 Task: Add in the project TripHive a sprint 'Supernatural'.
Action: Mouse moved to (1308, 626)
Screenshot: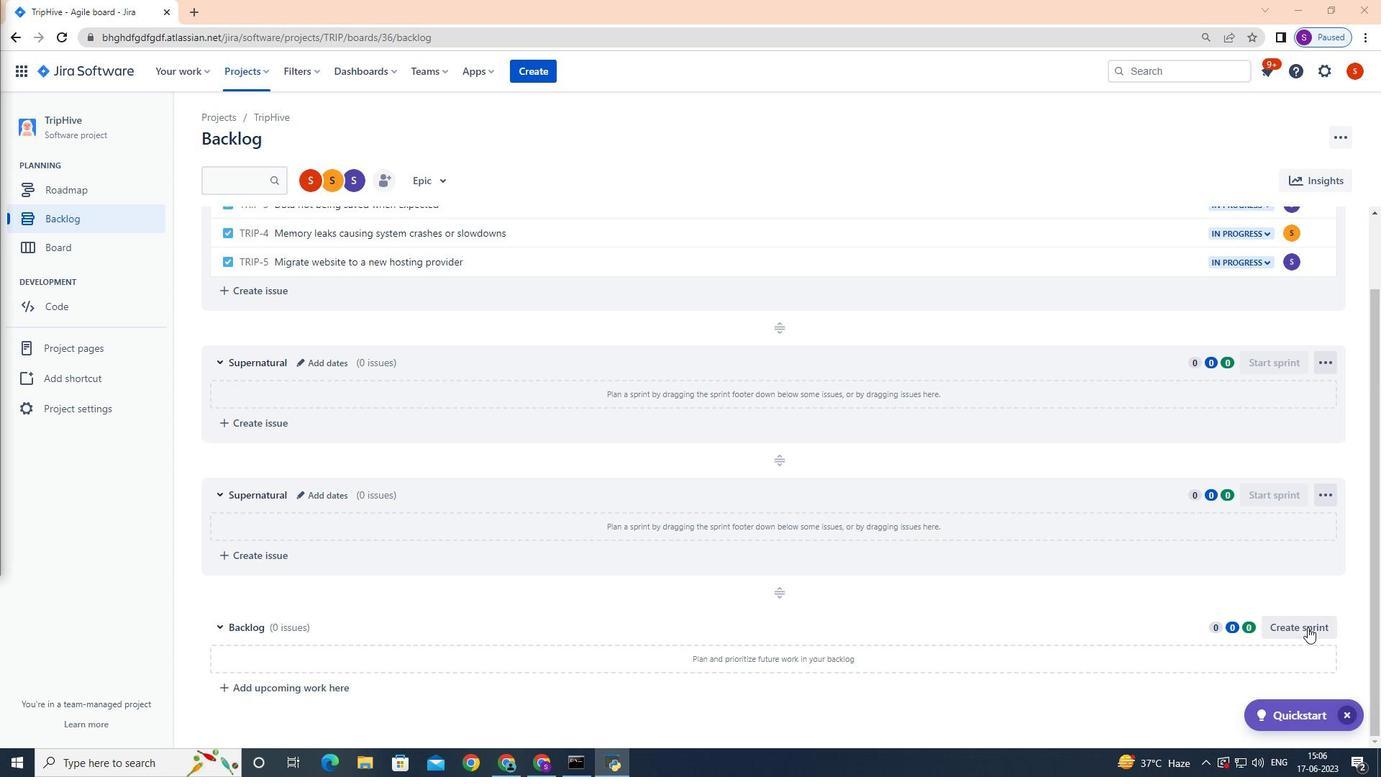 
Action: Mouse pressed left at (1308, 626)
Screenshot: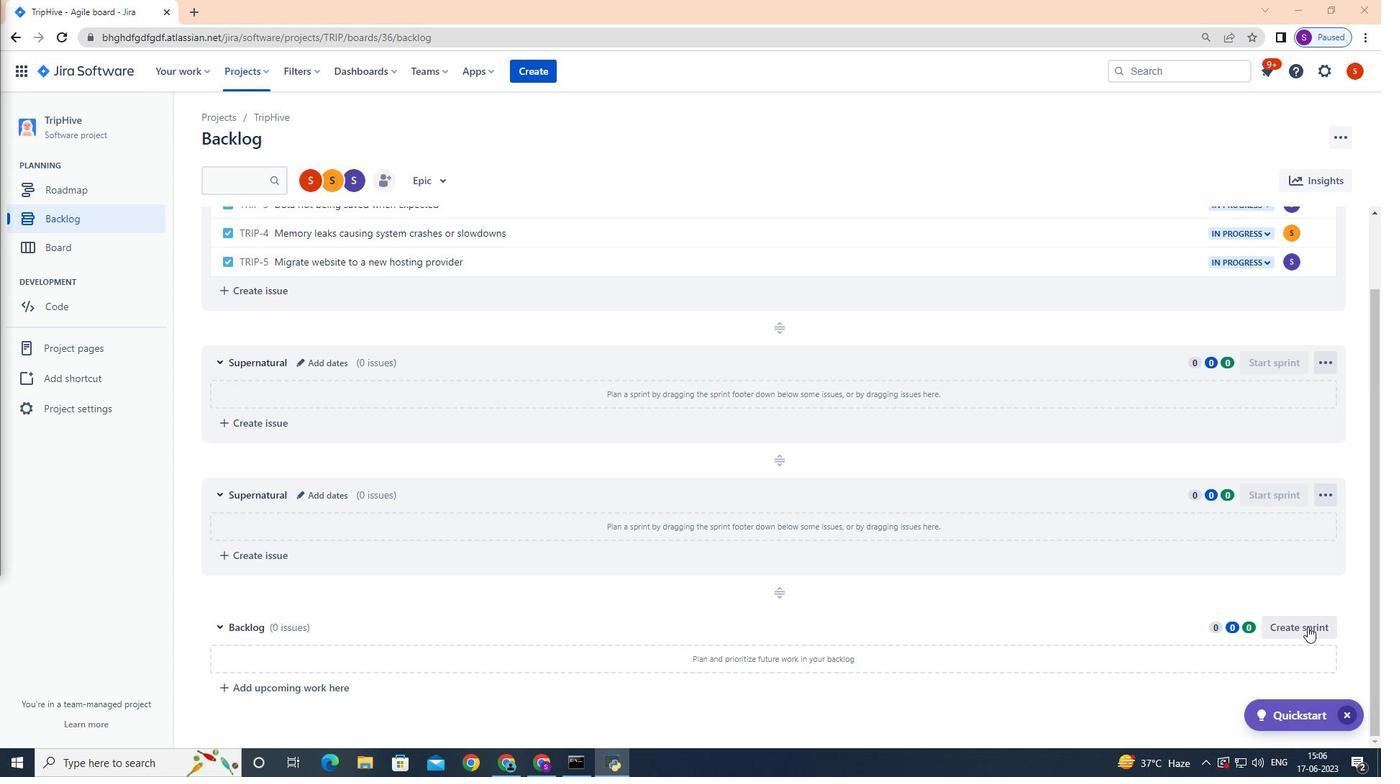 
Action: Mouse moved to (330, 624)
Screenshot: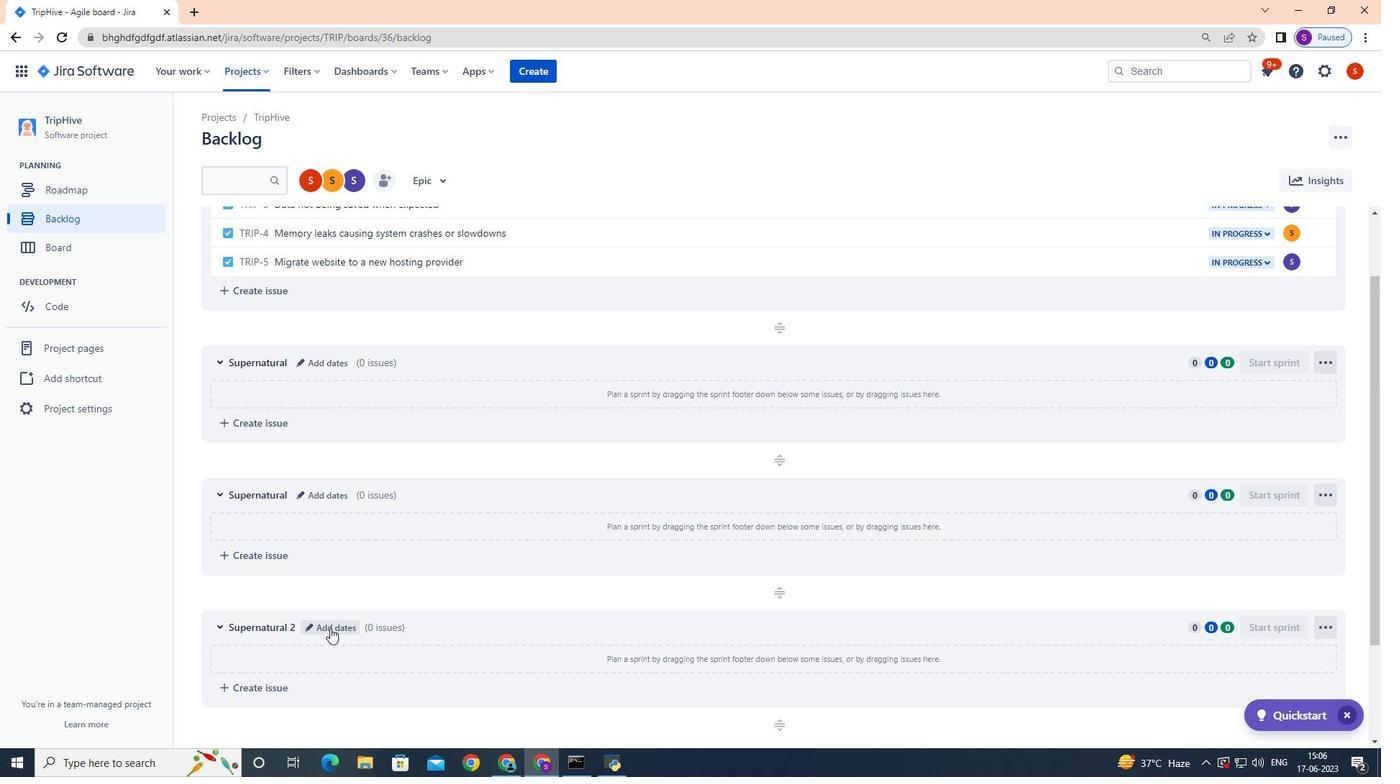 
Action: Mouse pressed left at (330, 624)
Screenshot: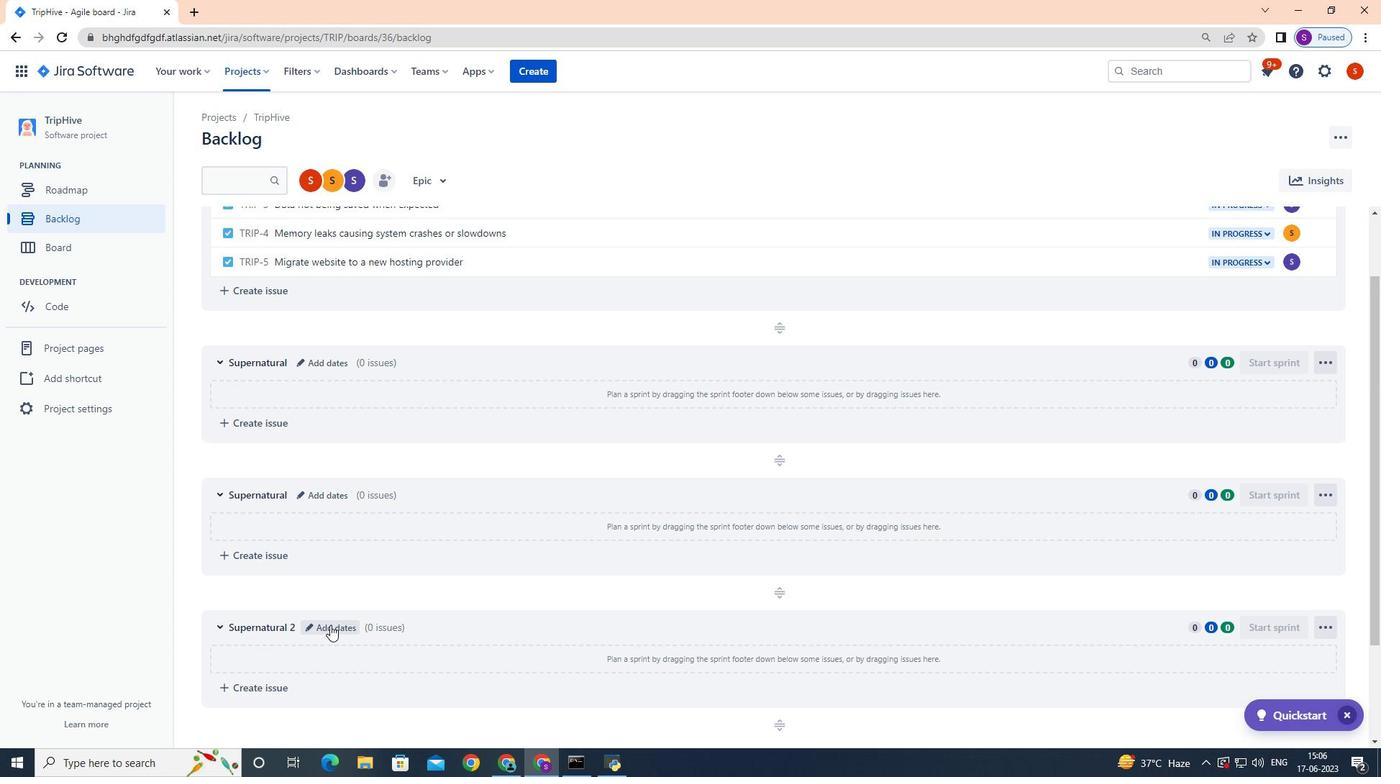 
Action: Mouse moved to (326, 620)
Screenshot: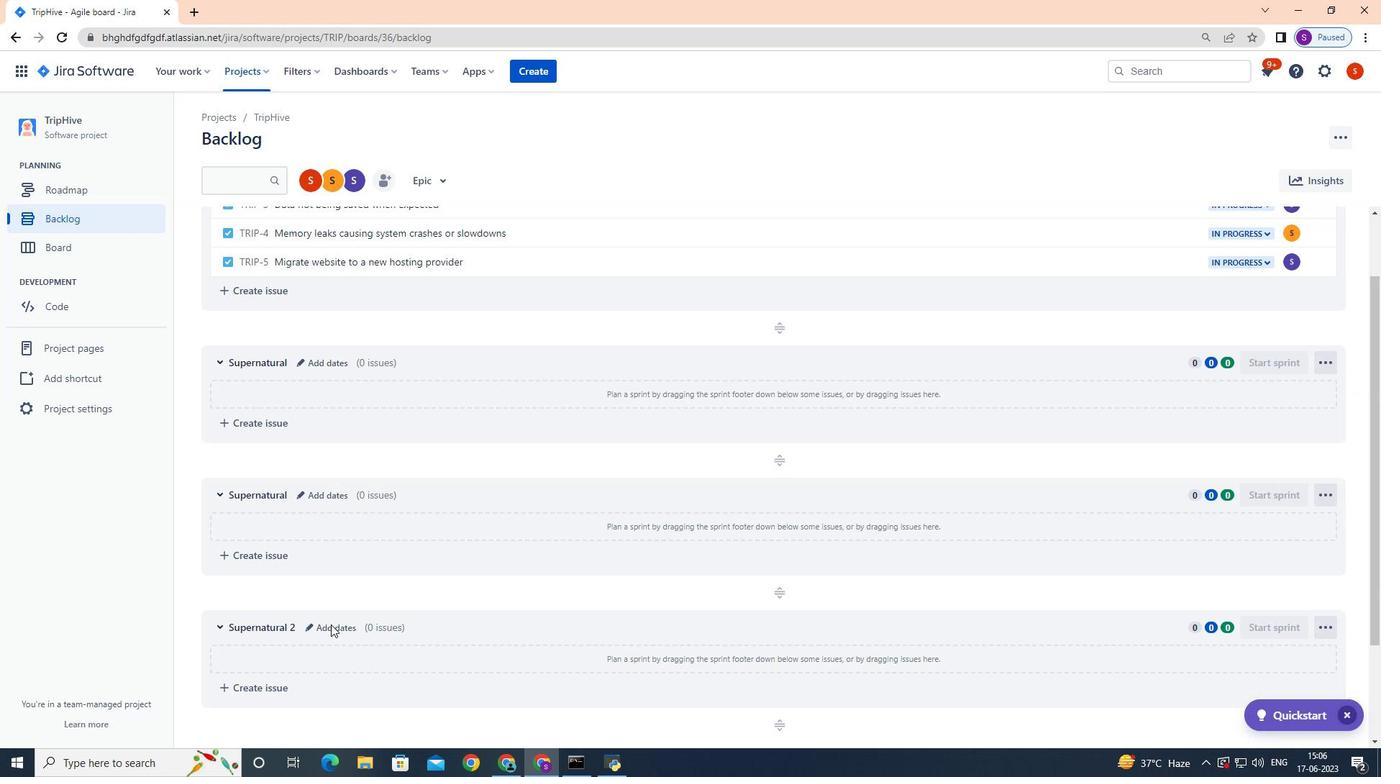 
Action: Key pressed <Key.backspace><Key.backspace><Key.backspace><Key.backspace><Key.backspace><Key.backspace><Key.backspace><Key.backspace><Key.backspace><Key.backspace><Key.backspace><Key.backspace><Key.backspace><Key.backspace><Key.backspace><Key.backspace><Key.backspace><Key.backspace><Key.backspace><Key.backspace><Key.backspace><Key.backspace><Key.backspace><Key.backspace><Key.backspace><Key.backspace><Key.shift>Supernatural
Screenshot: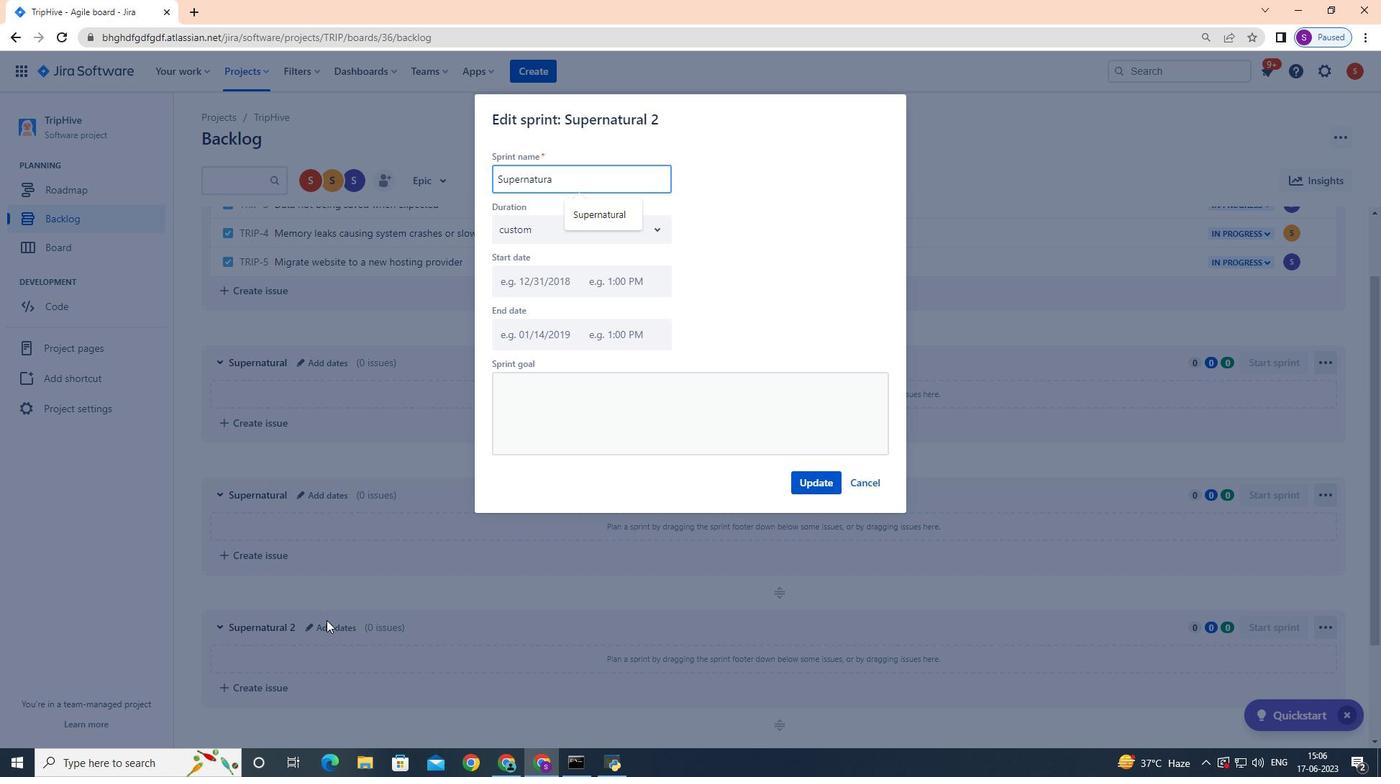
Action: Mouse moved to (819, 485)
Screenshot: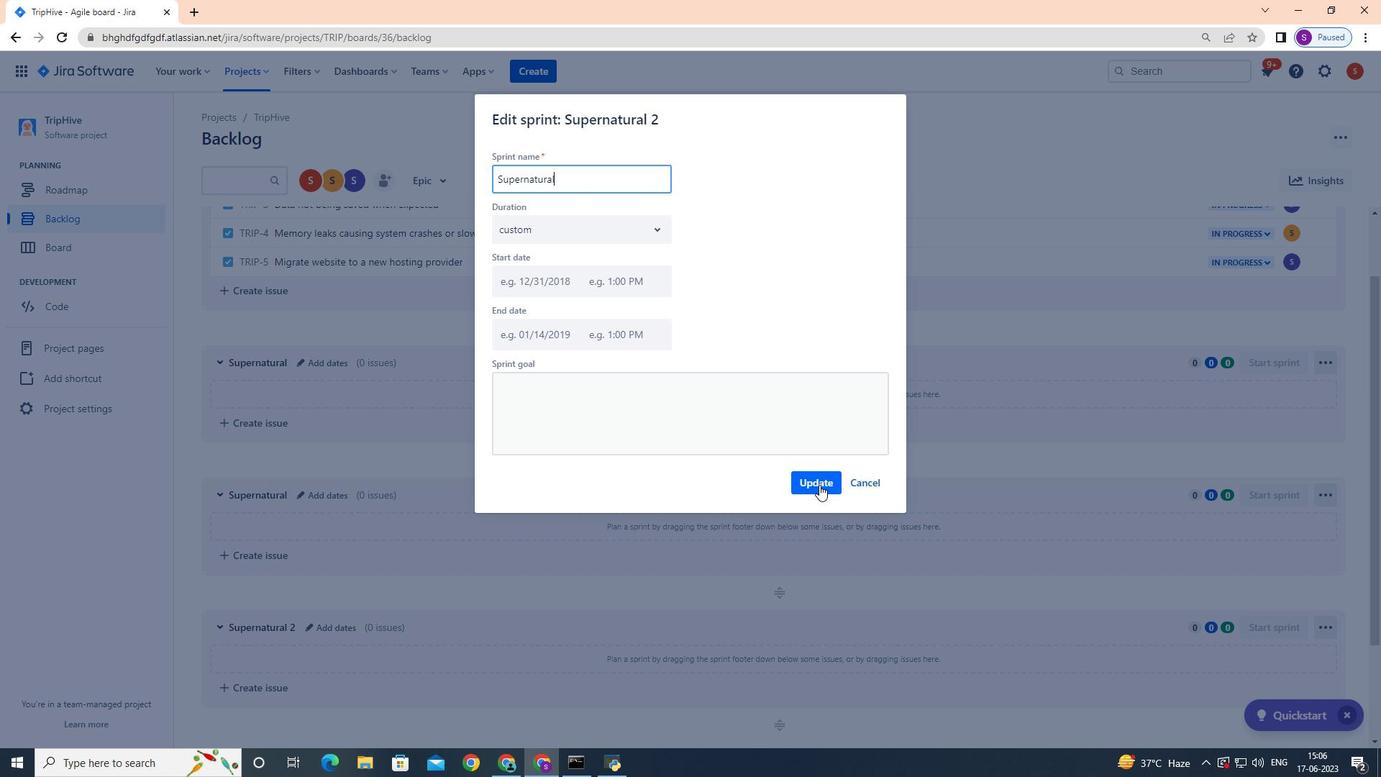 
Action: Mouse pressed left at (819, 485)
Screenshot: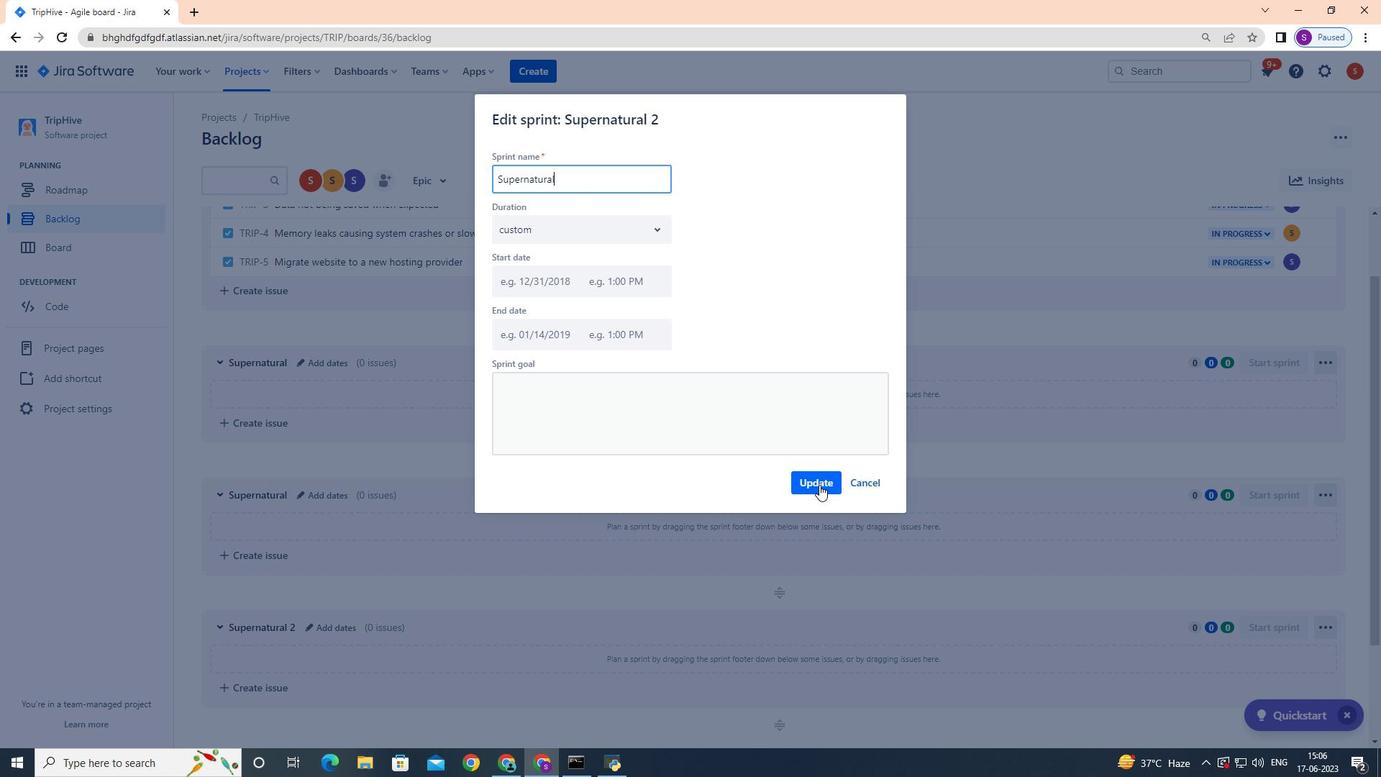 
